 Task: Add Pacifica Tahitian Gardenia Spray Perfume, Clean Fragrance, Vegan to the cart.
Action: Mouse moved to (260, 138)
Screenshot: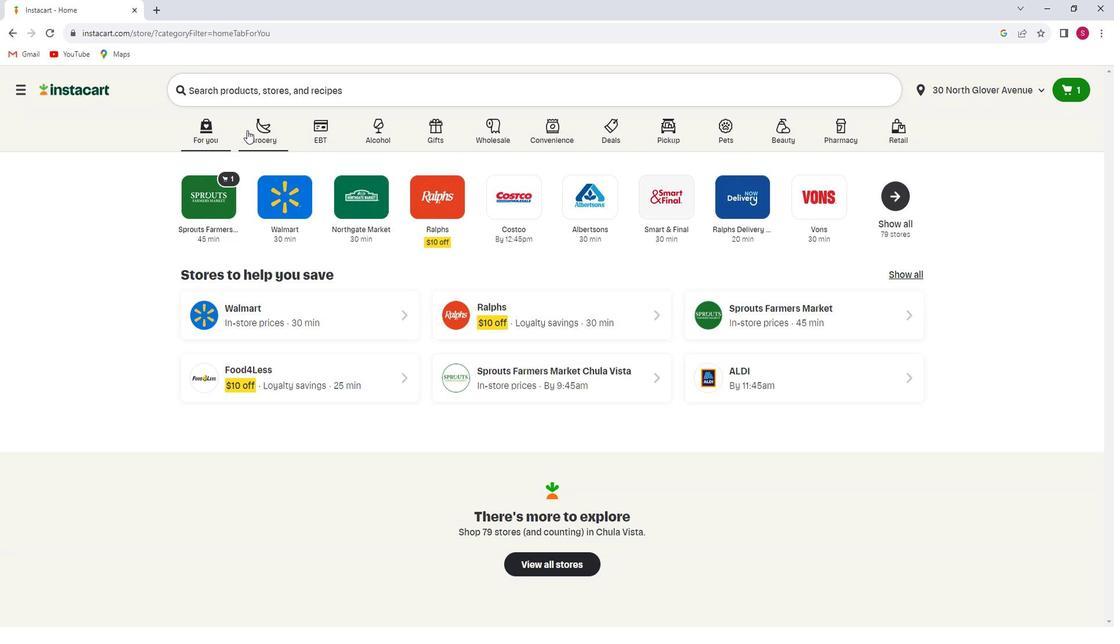 
Action: Mouse pressed left at (260, 138)
Screenshot: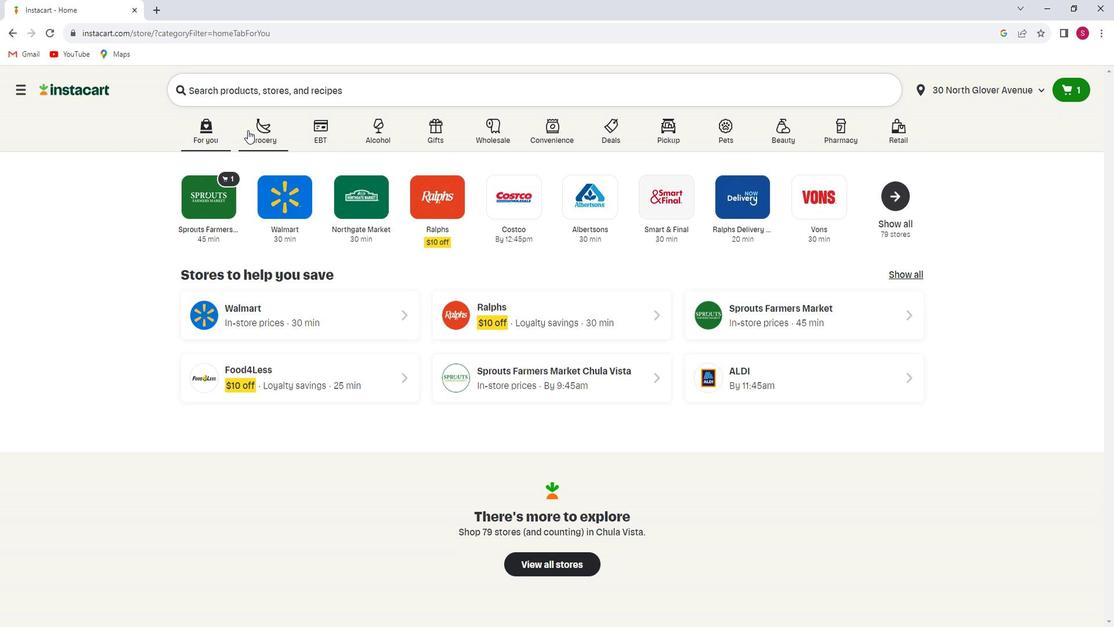 
Action: Mouse moved to (280, 344)
Screenshot: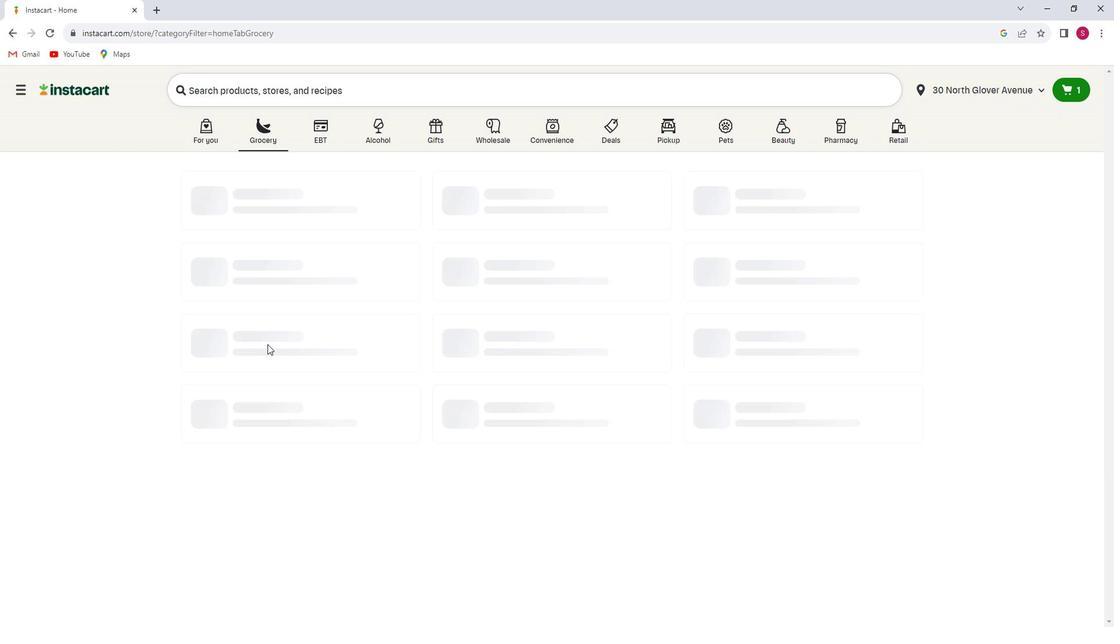 
Action: Mouse pressed left at (280, 344)
Screenshot: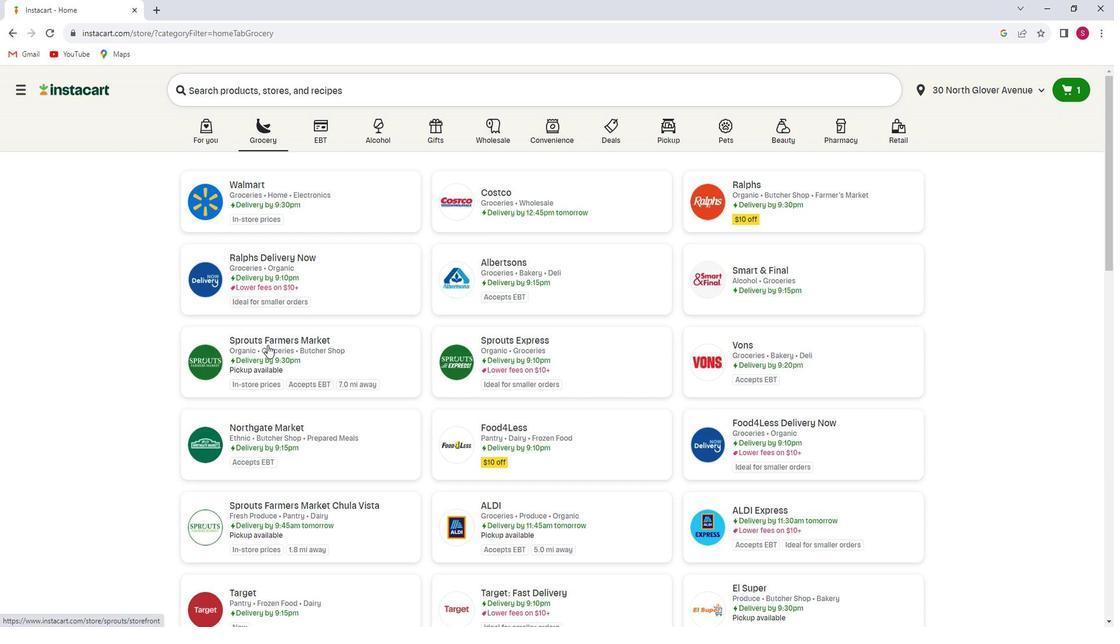 
Action: Mouse moved to (108, 353)
Screenshot: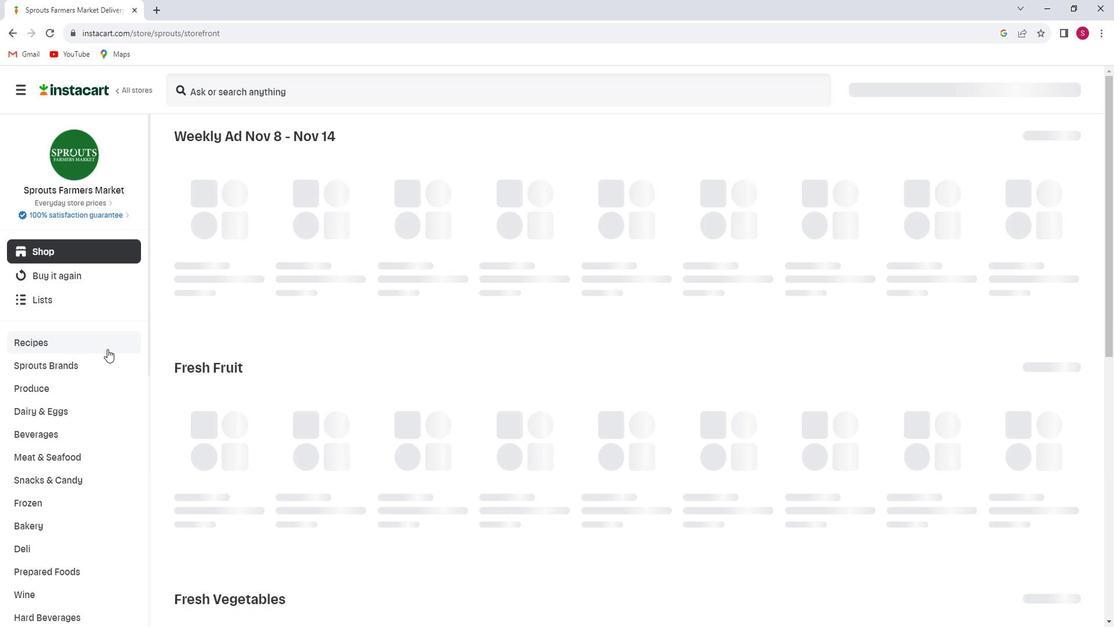 
Action: Mouse scrolled (108, 352) with delta (0, 0)
Screenshot: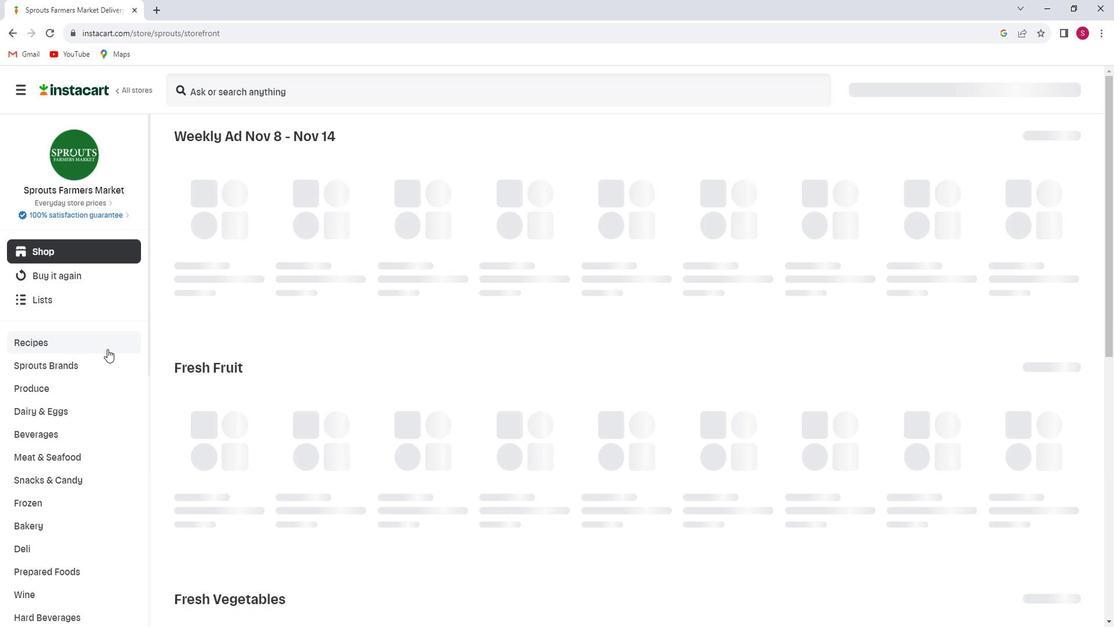 
Action: Mouse moved to (98, 371)
Screenshot: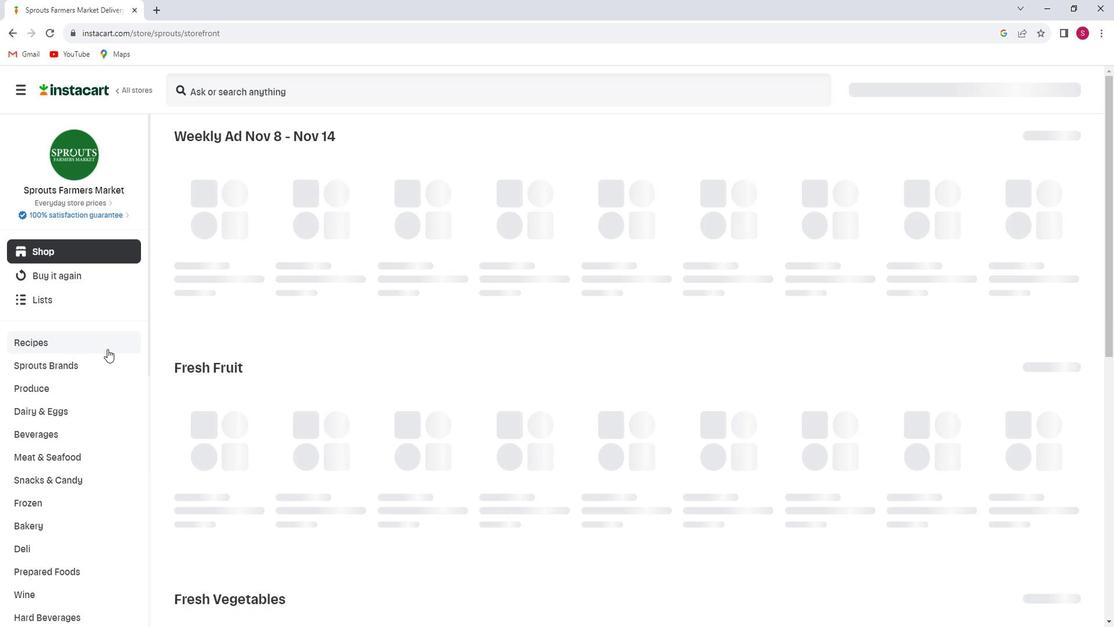 
Action: Mouse scrolled (98, 370) with delta (0, 0)
Screenshot: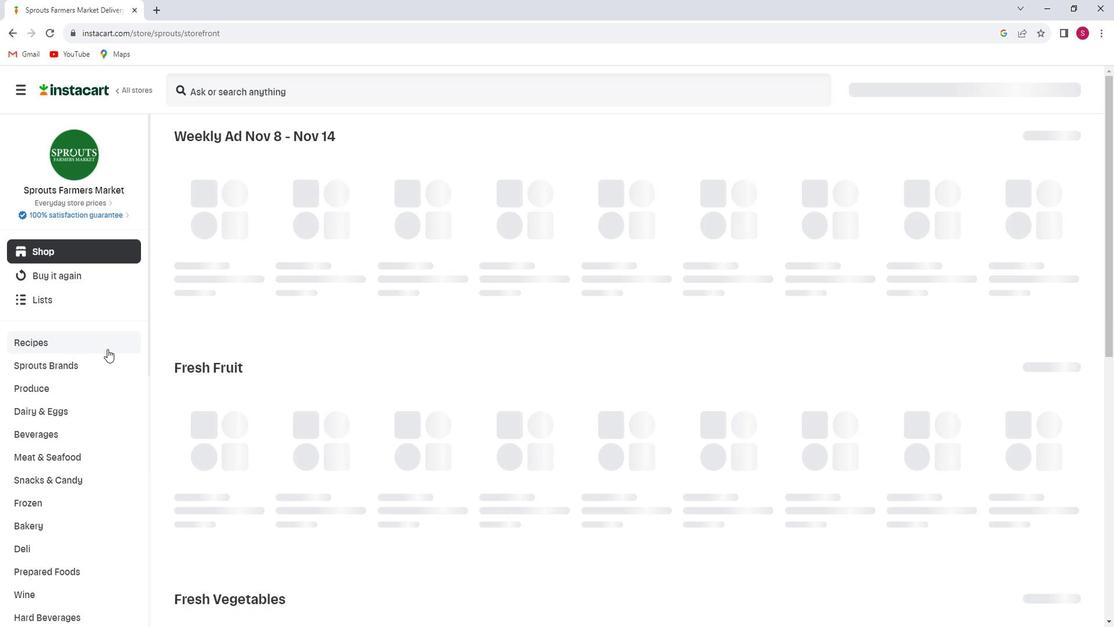 
Action: Mouse moved to (97, 376)
Screenshot: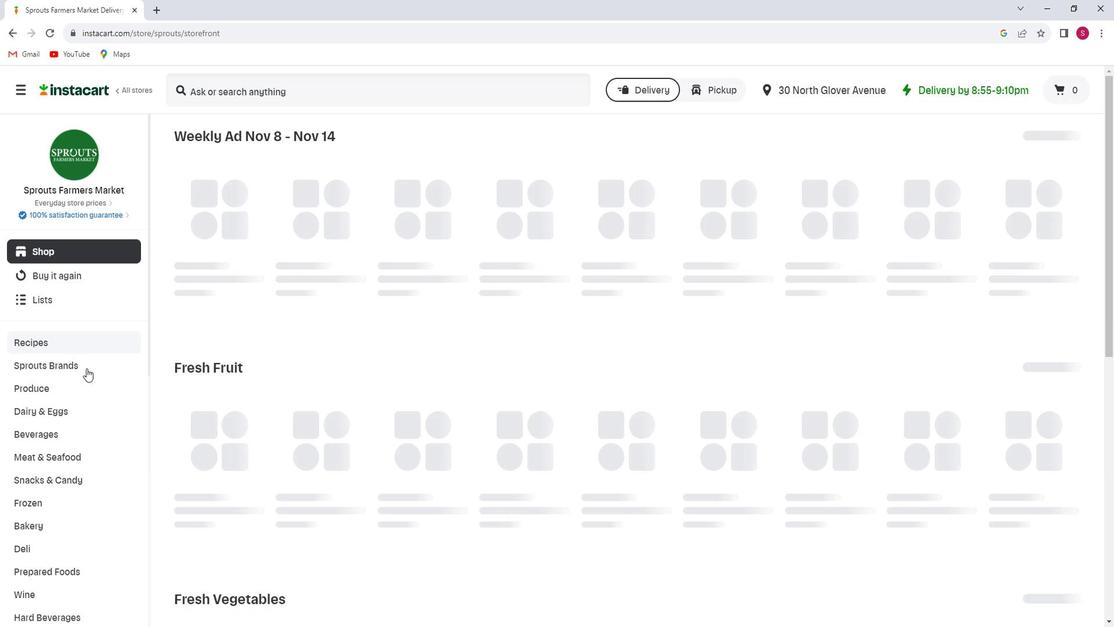 
Action: Mouse scrolled (97, 376) with delta (0, 0)
Screenshot: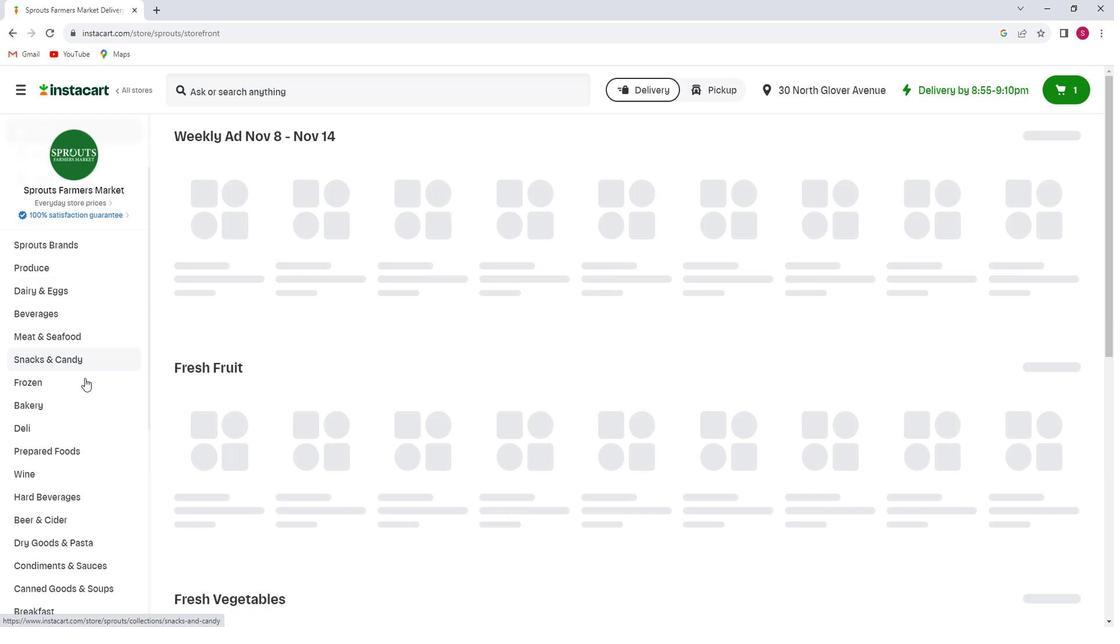 
Action: Mouse moved to (97, 377)
Screenshot: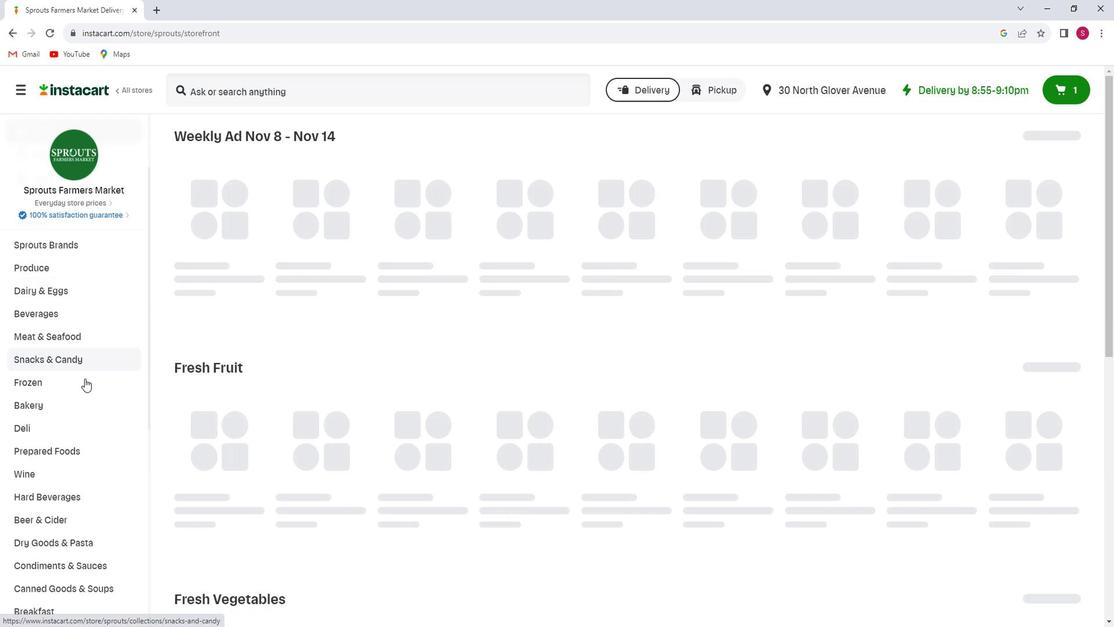 
Action: Mouse scrolled (97, 376) with delta (0, 0)
Screenshot: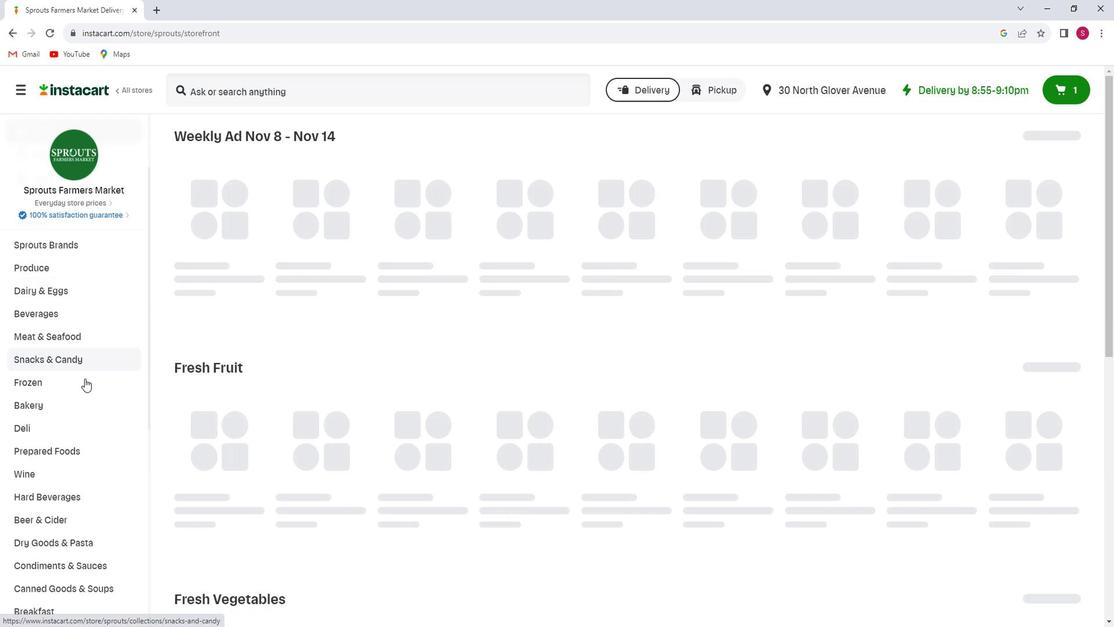 
Action: Mouse scrolled (97, 376) with delta (0, 0)
Screenshot: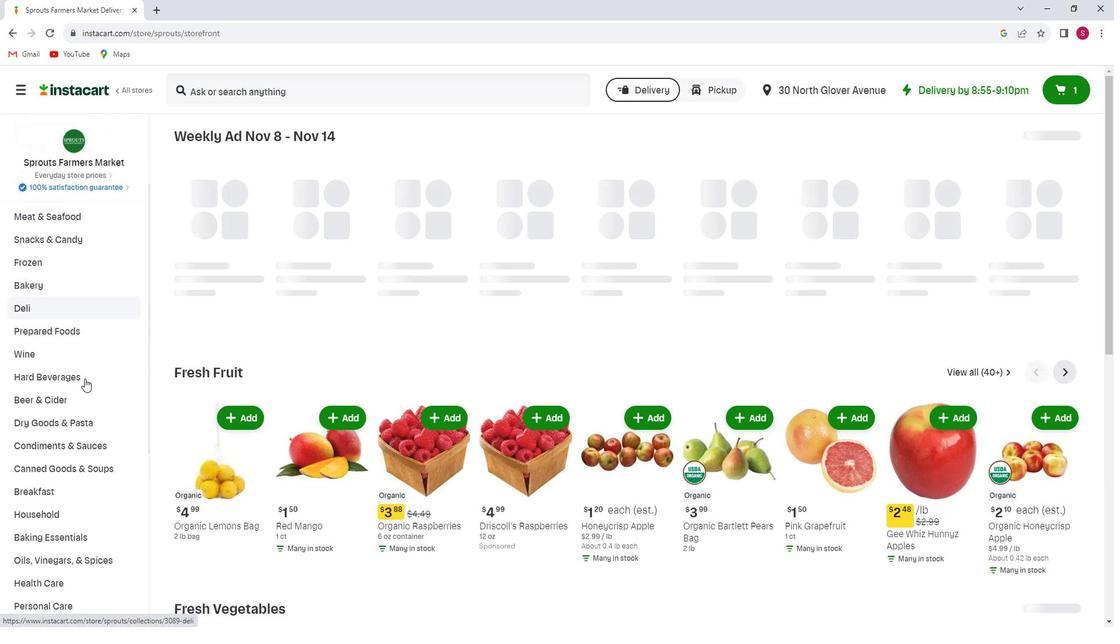 
Action: Mouse moved to (95, 381)
Screenshot: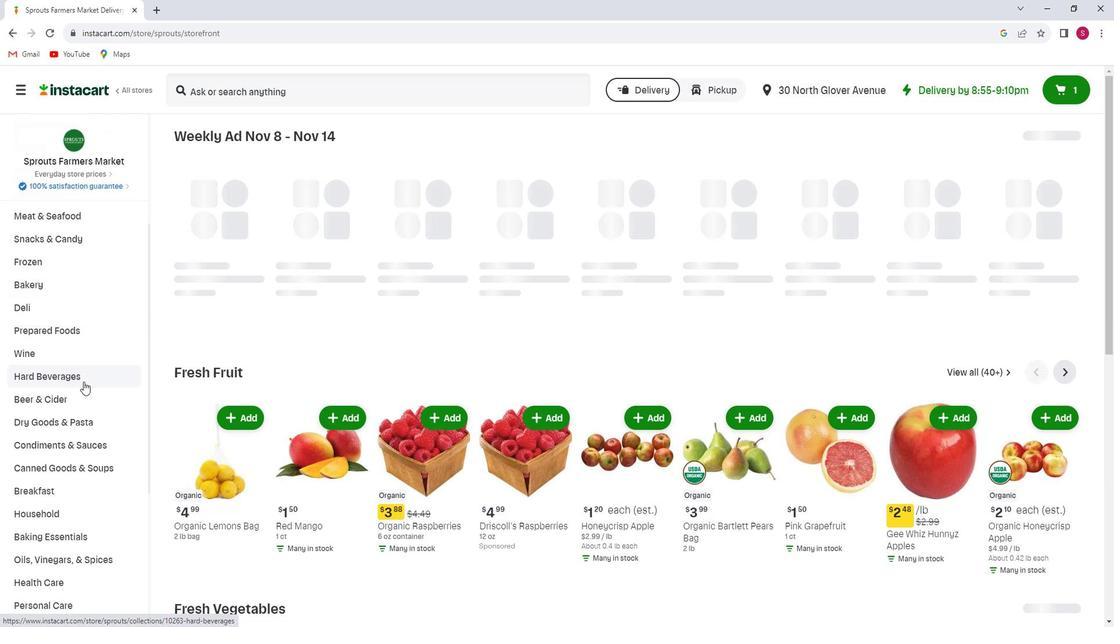 
Action: Mouse scrolled (95, 380) with delta (0, 0)
Screenshot: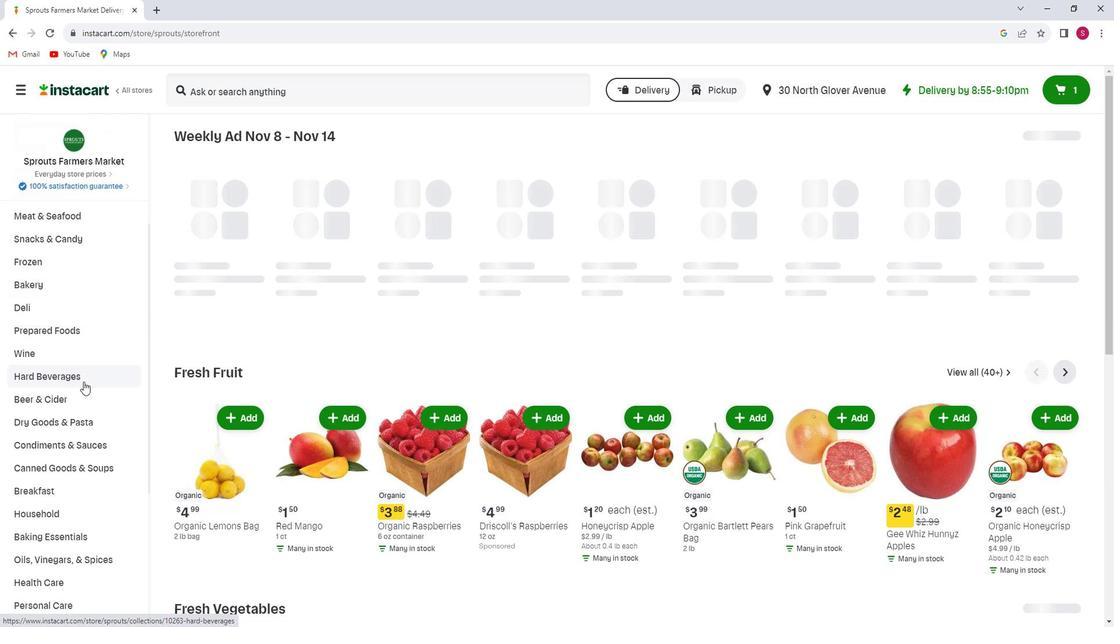 
Action: Mouse moved to (95, 382)
Screenshot: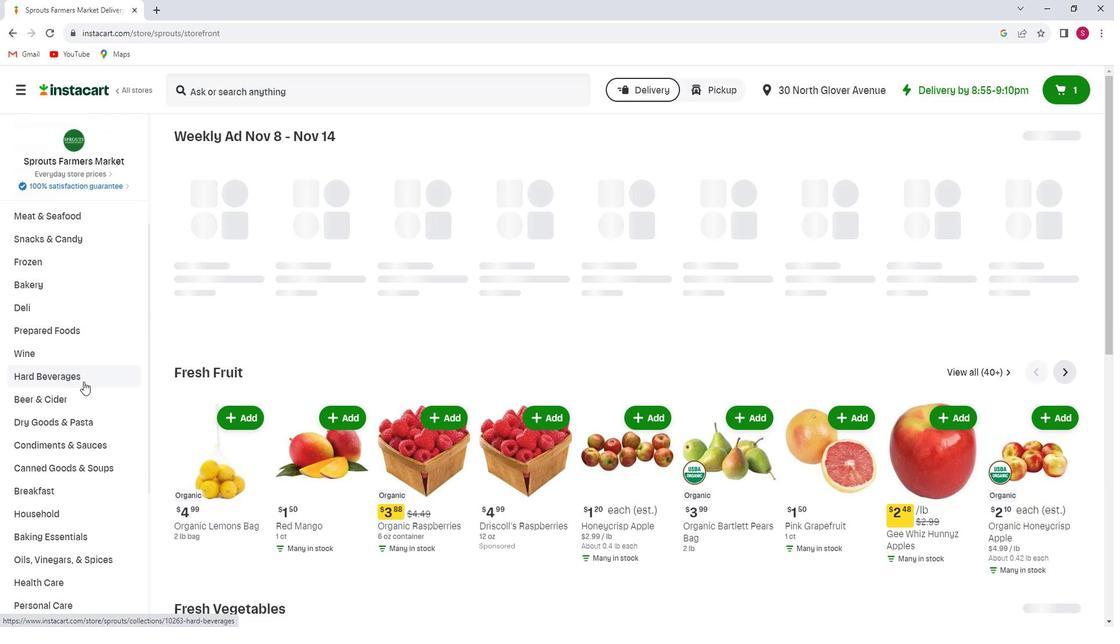 
Action: Mouse scrolled (95, 382) with delta (0, 0)
Screenshot: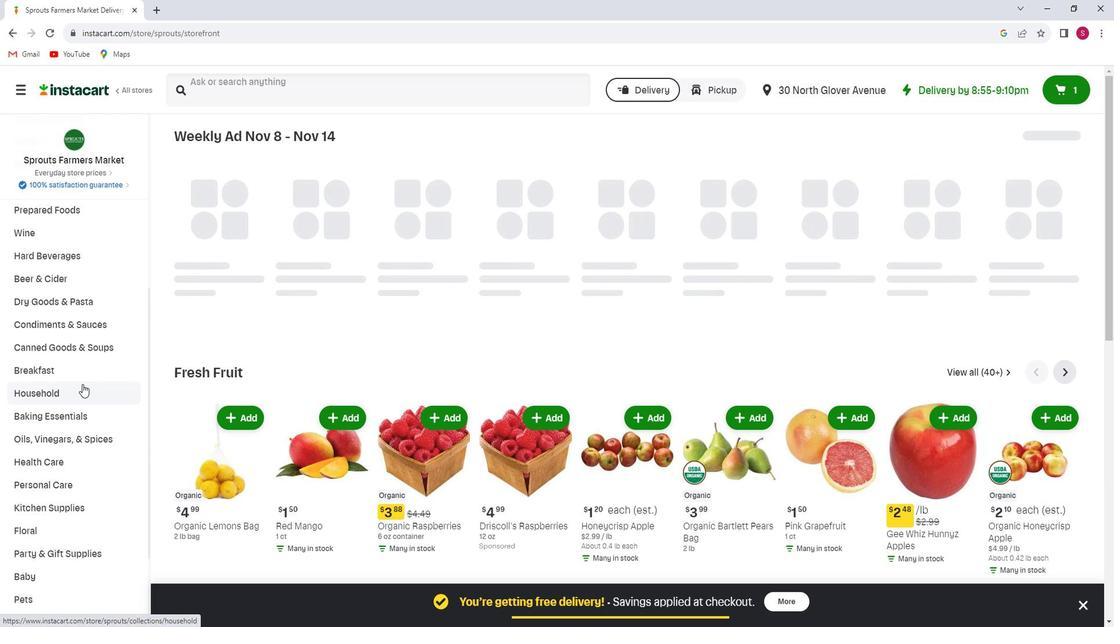 
Action: Mouse scrolled (95, 382) with delta (0, 0)
Screenshot: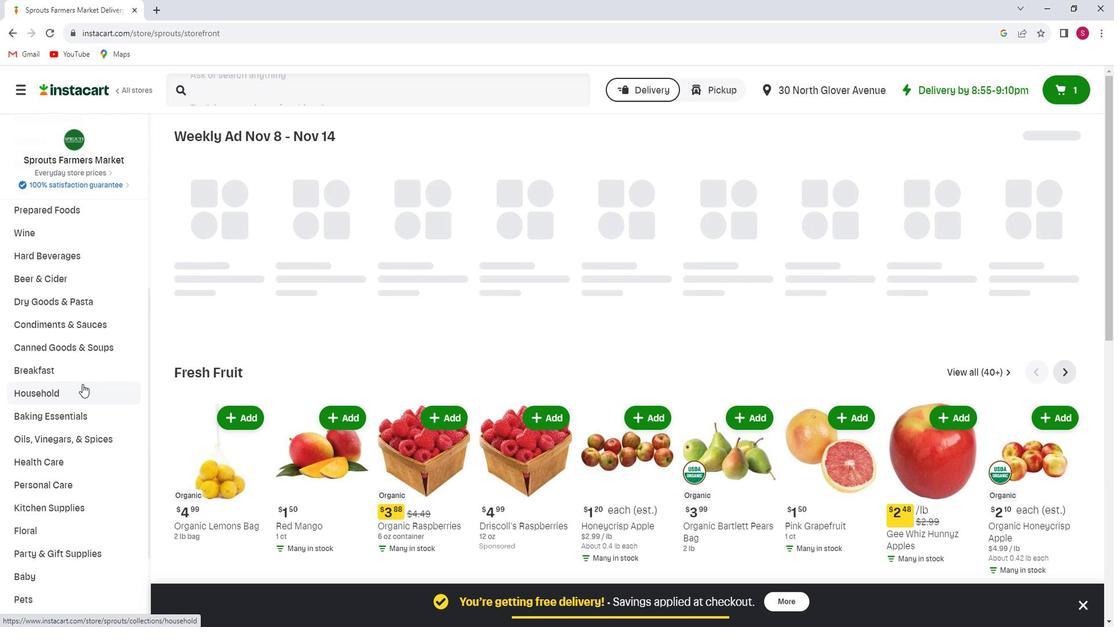 
Action: Mouse moved to (96, 367)
Screenshot: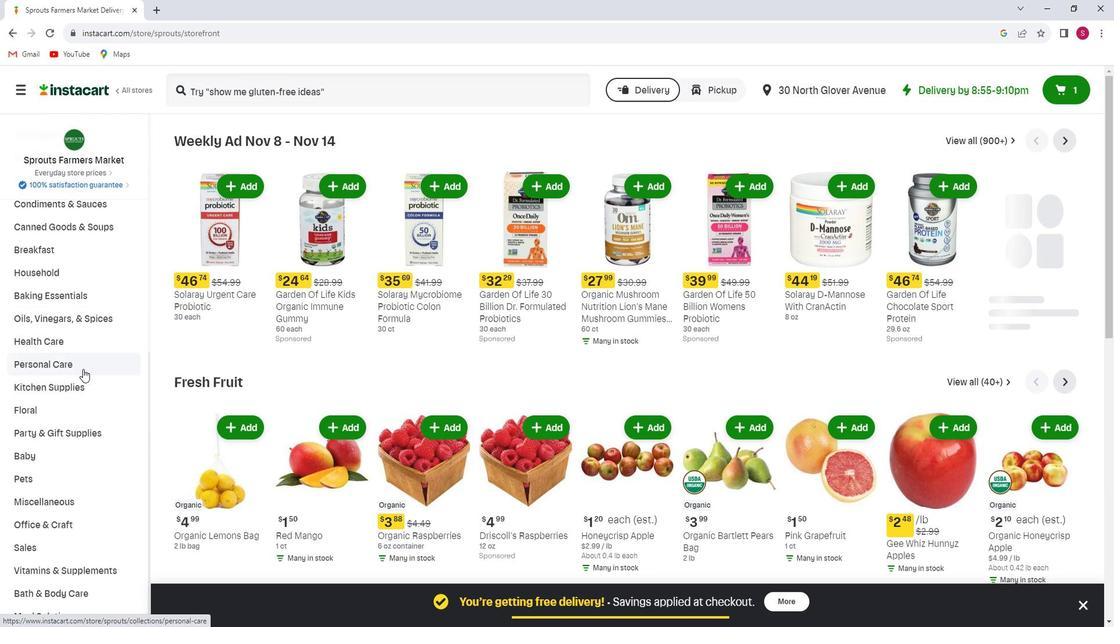 
Action: Mouse pressed left at (96, 367)
Screenshot: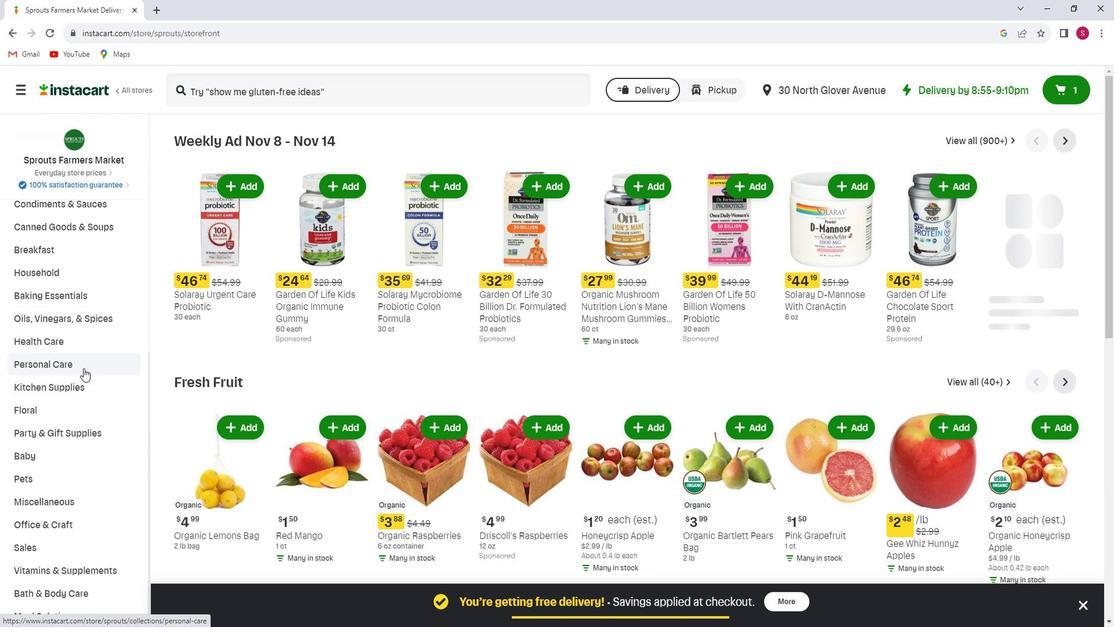 
Action: Mouse moved to (86, 415)
Screenshot: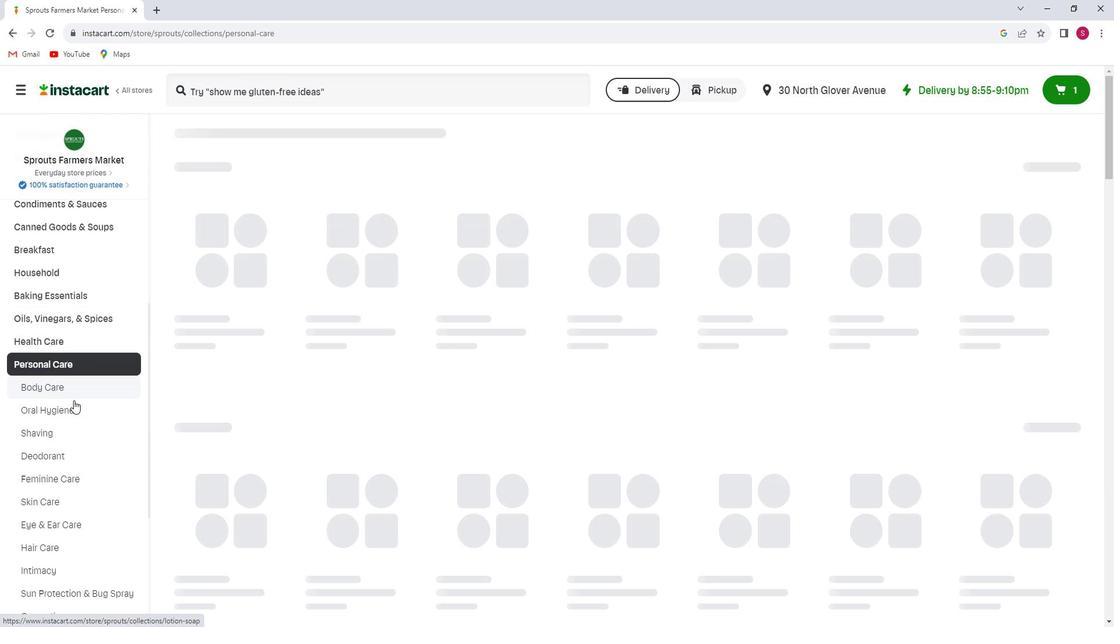 
Action: Mouse scrolled (86, 415) with delta (0, 0)
Screenshot: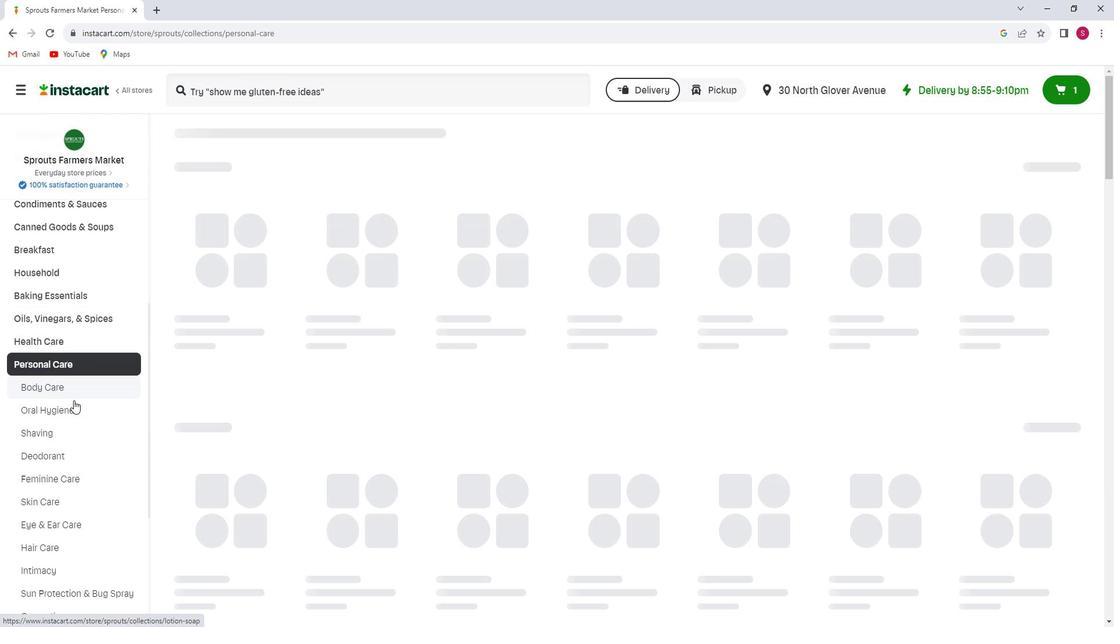 
Action: Mouse moved to (86, 419)
Screenshot: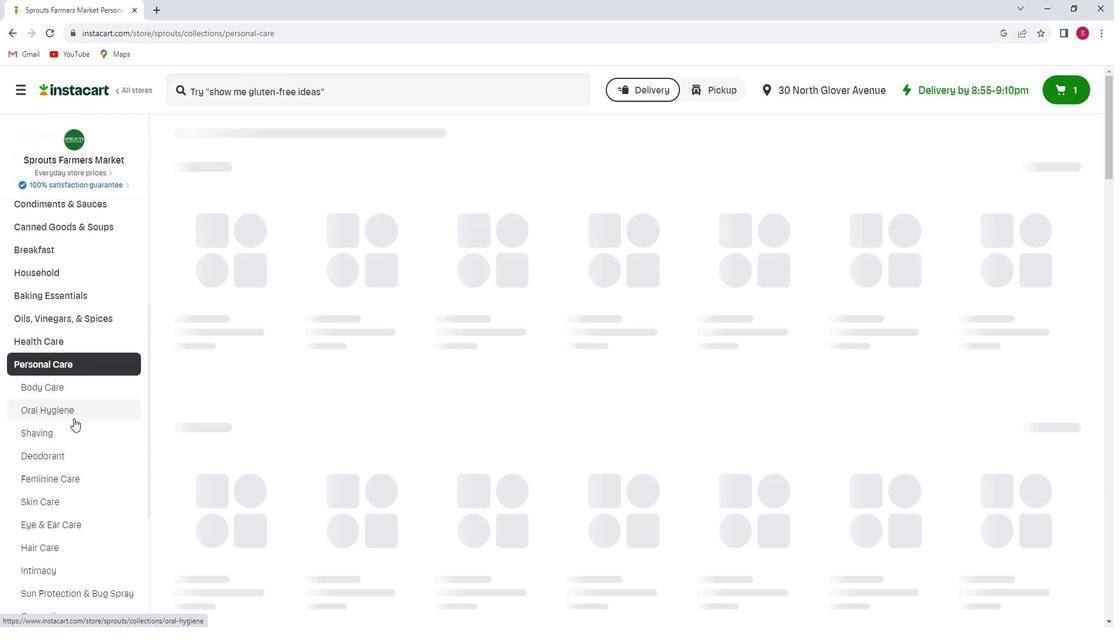 
Action: Mouse scrolled (86, 418) with delta (0, 0)
Screenshot: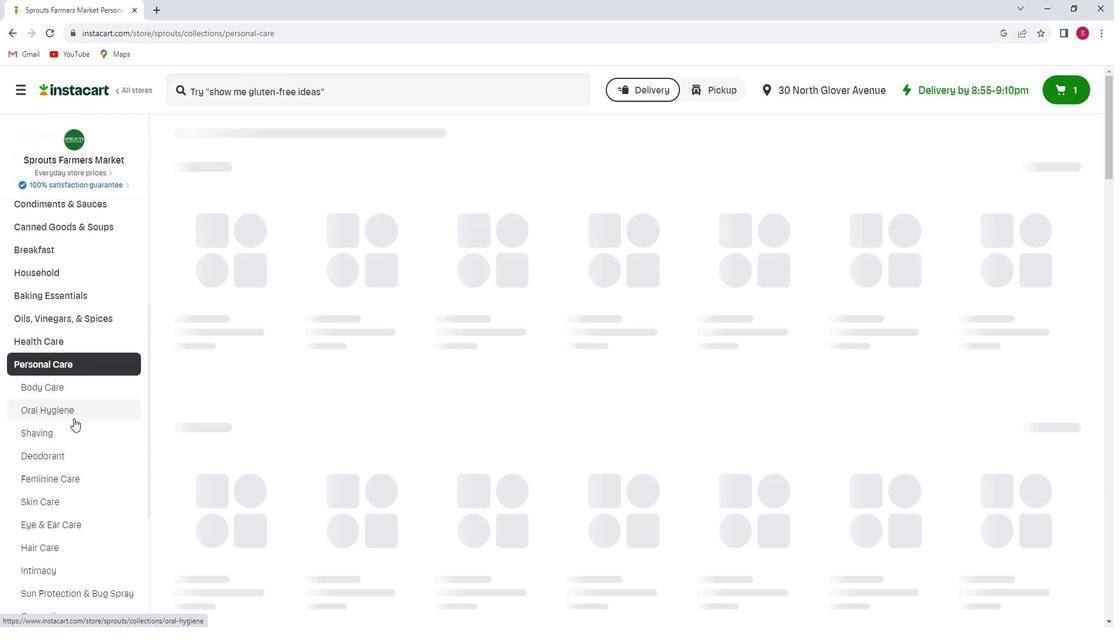 
Action: Mouse moved to (86, 421)
Screenshot: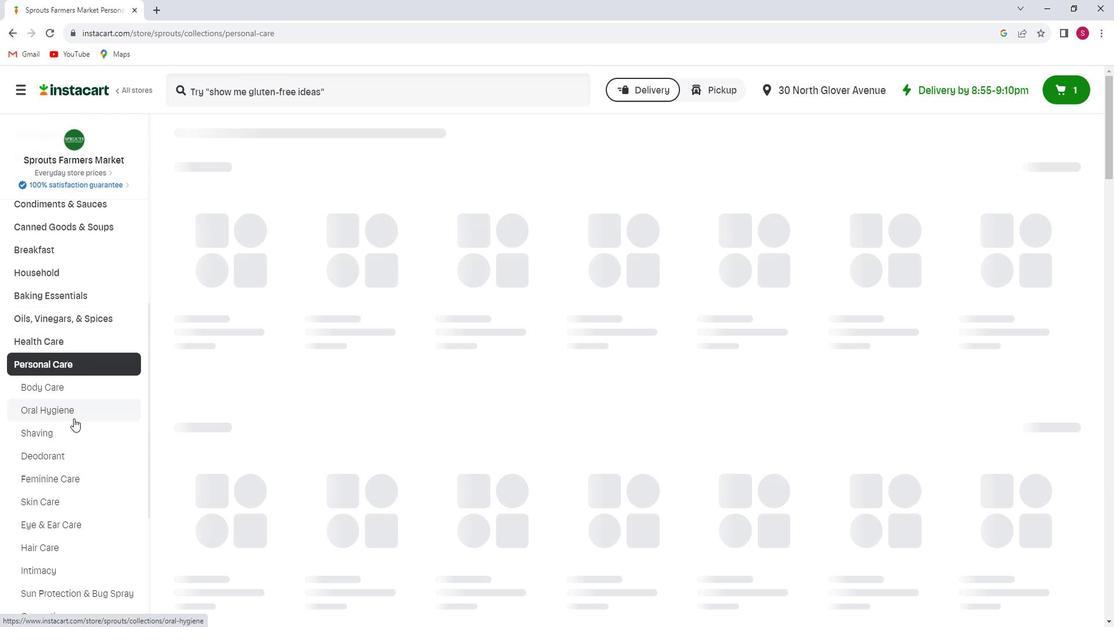 
Action: Mouse scrolled (86, 420) with delta (0, 0)
Screenshot: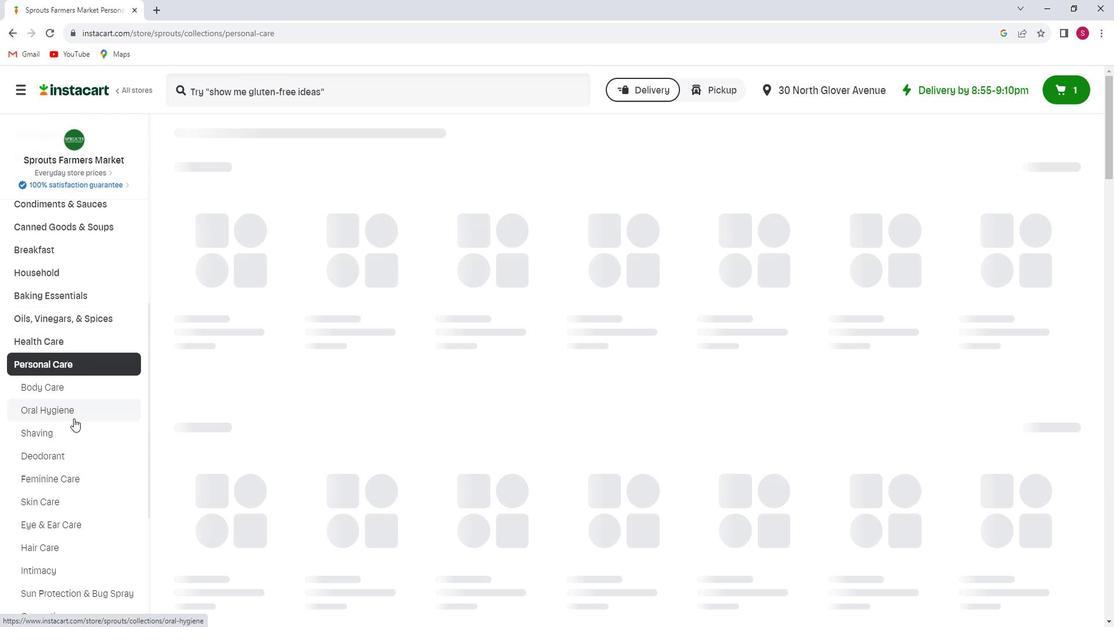 
Action: Mouse moved to (86, 434)
Screenshot: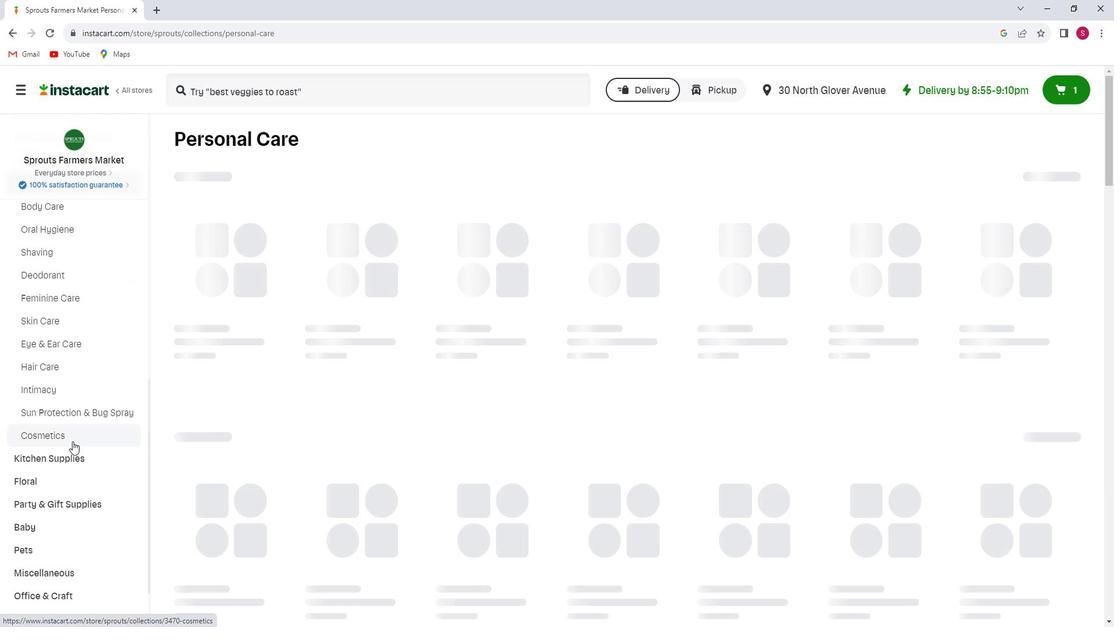 
Action: Mouse pressed left at (86, 434)
Screenshot: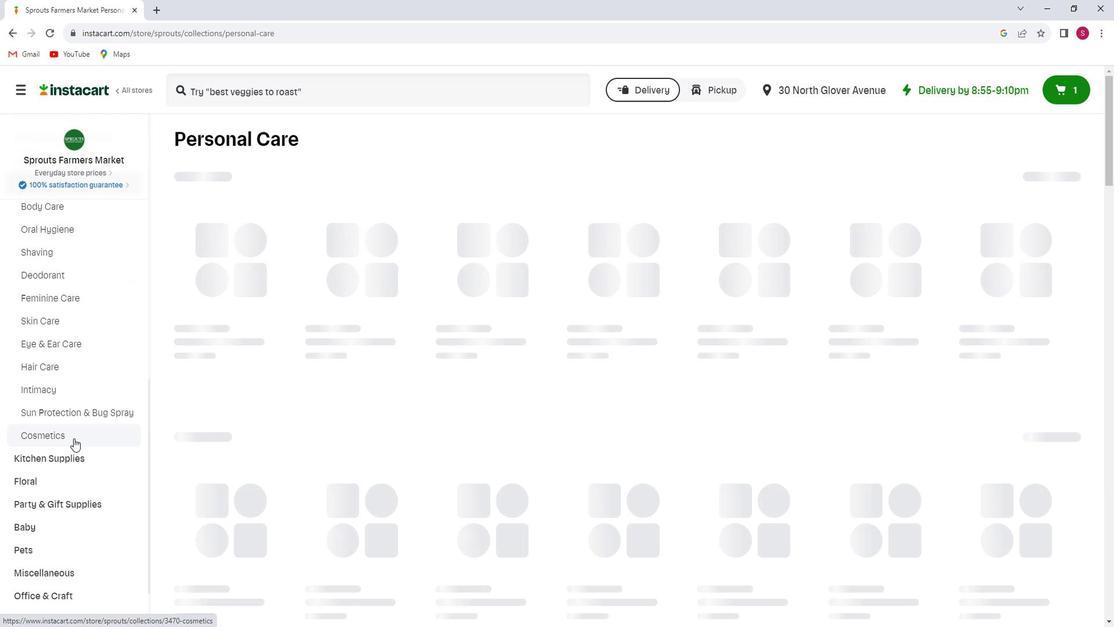 
Action: Mouse moved to (378, 189)
Screenshot: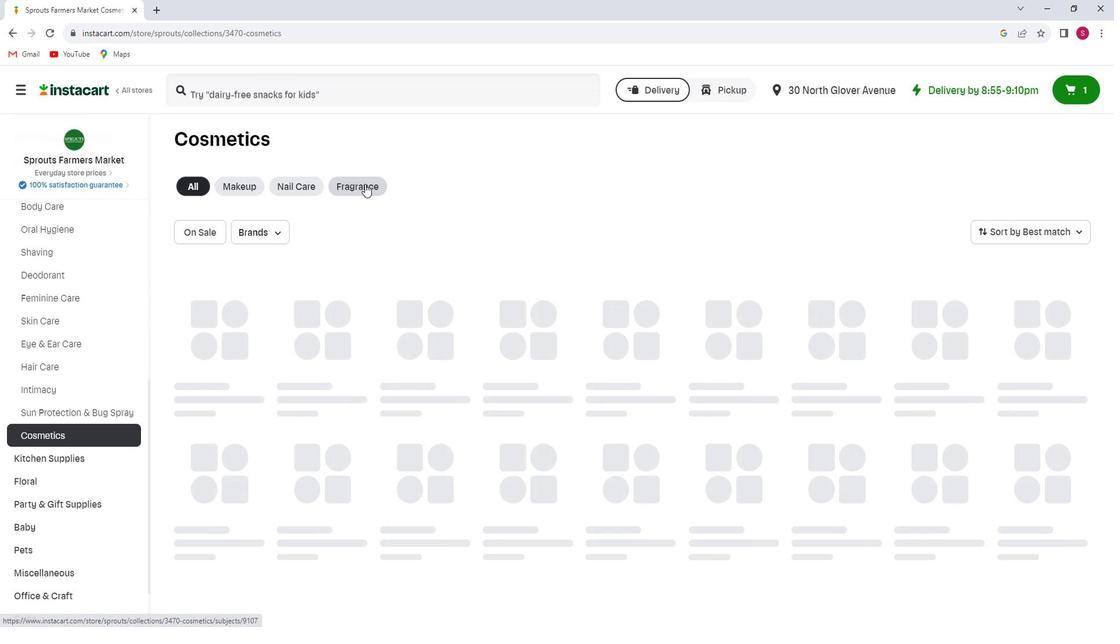 
Action: Mouse pressed left at (378, 189)
Screenshot: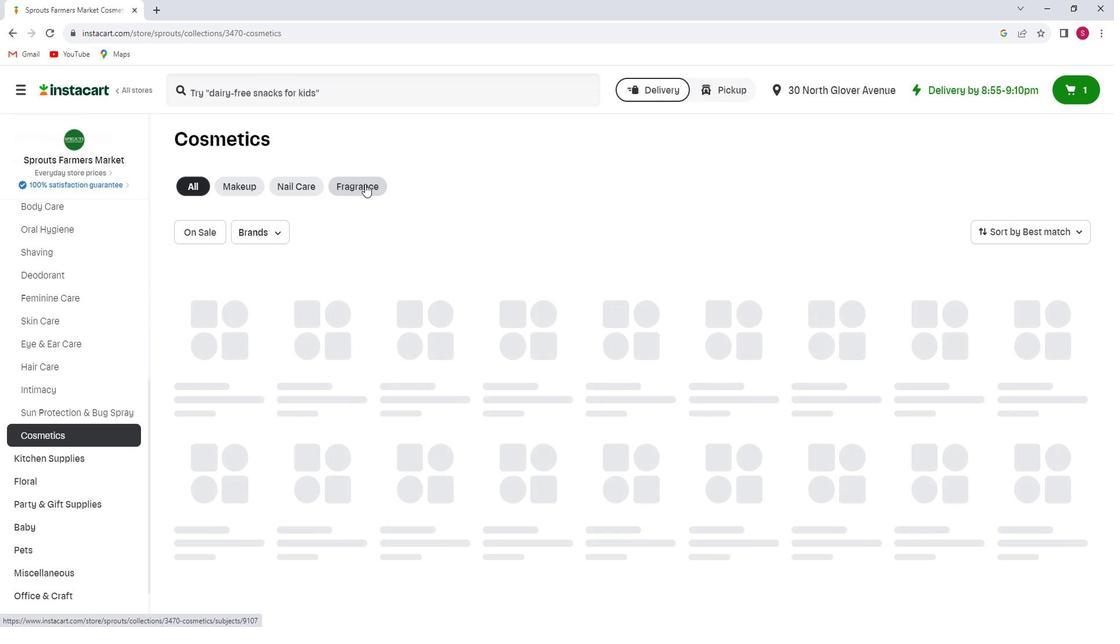 
Action: Mouse moved to (336, 102)
Screenshot: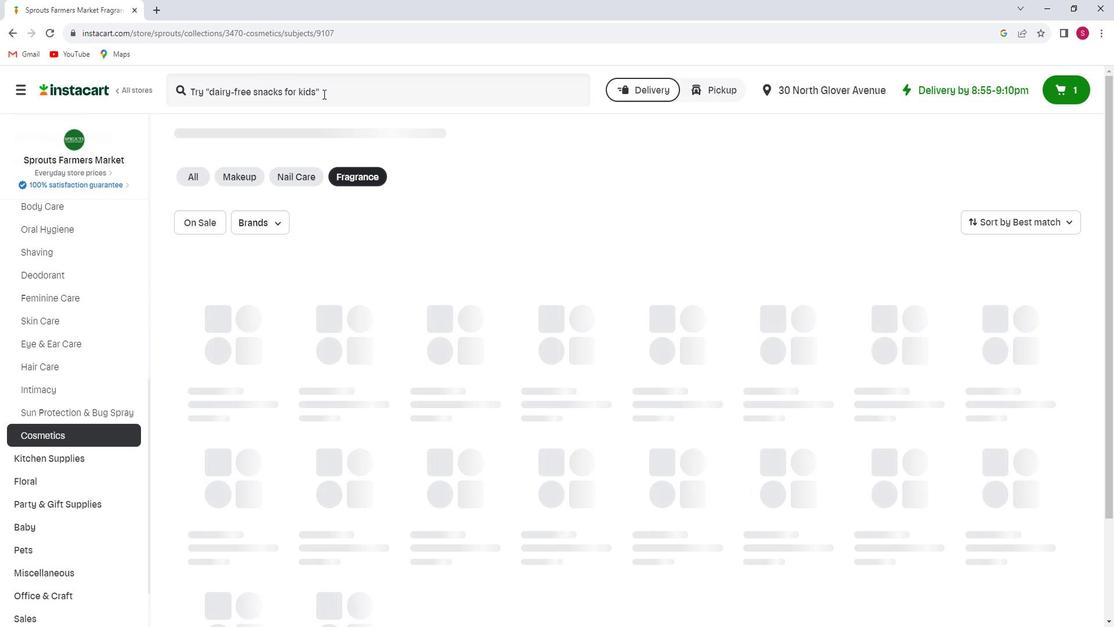 
Action: Mouse pressed left at (336, 102)
Screenshot: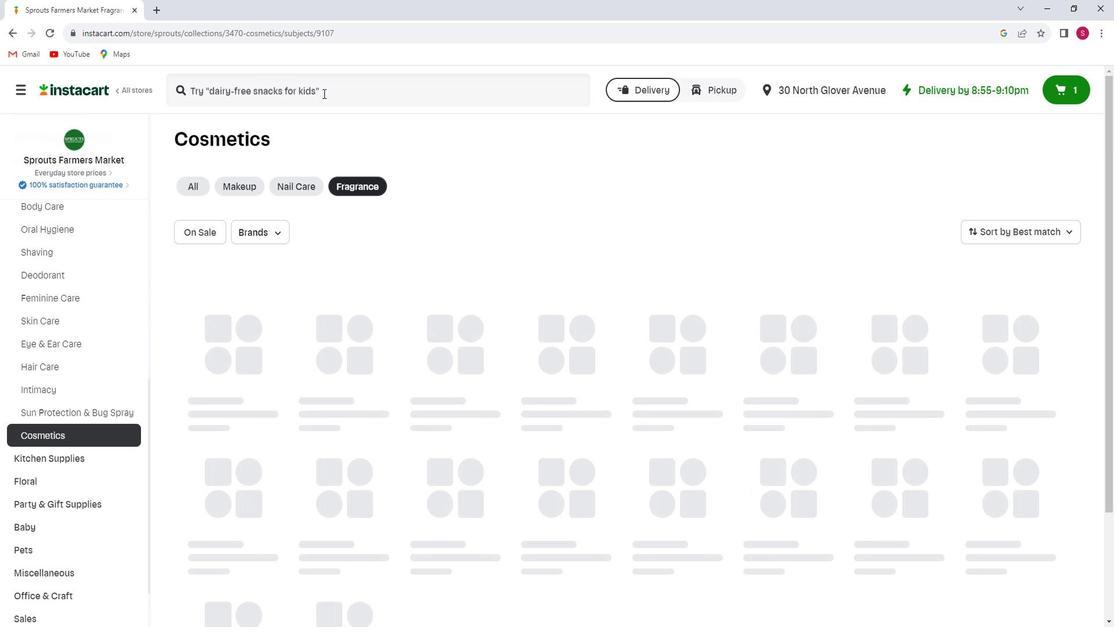 
Action: Key pressed <Key.shift>Pacifu<Key.backspace>ica<Key.space><Key.shift>Tahitian<Key.space><Key.shift>Gardenia<Key.space><Key.shift>Spray<Key.space><Key.shift>Perfume,<Key.space><Key.shift>Clean<Key.space><Key.shift>Fragrance,<Key.space><Key.shift>Vegan<Key.enter>
Screenshot: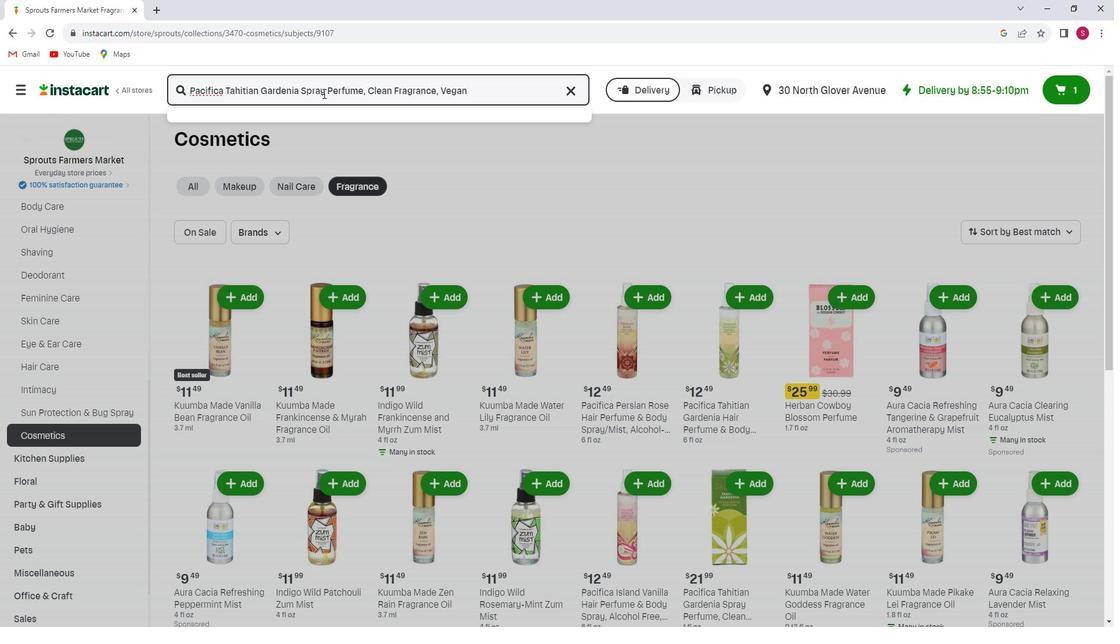 
Action: Mouse moved to (335, 199)
Screenshot: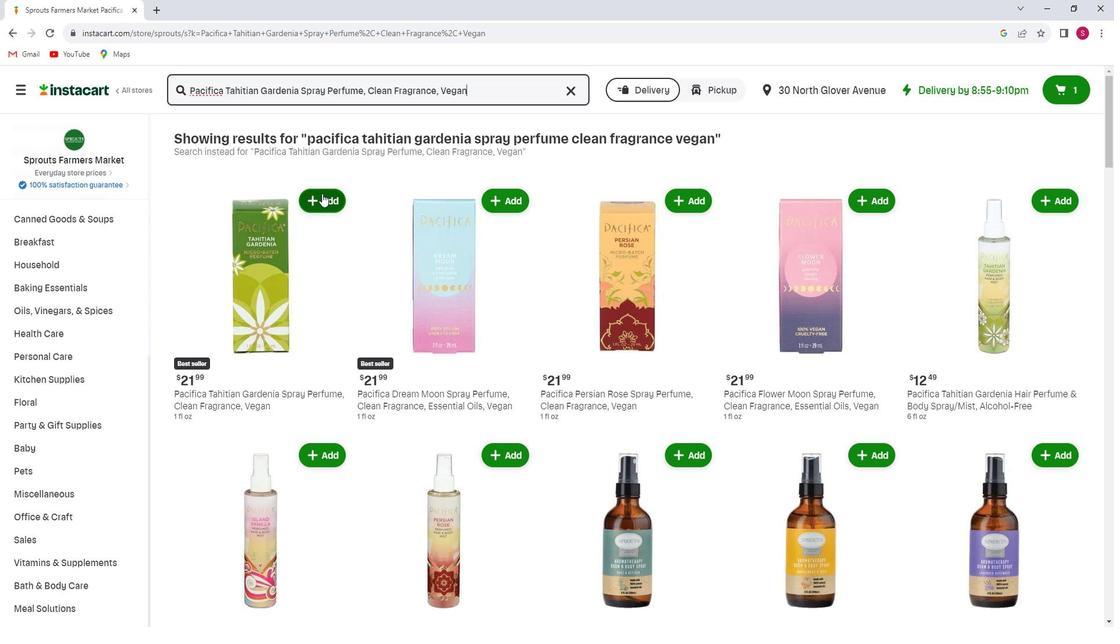 
Action: Mouse pressed left at (335, 199)
Screenshot: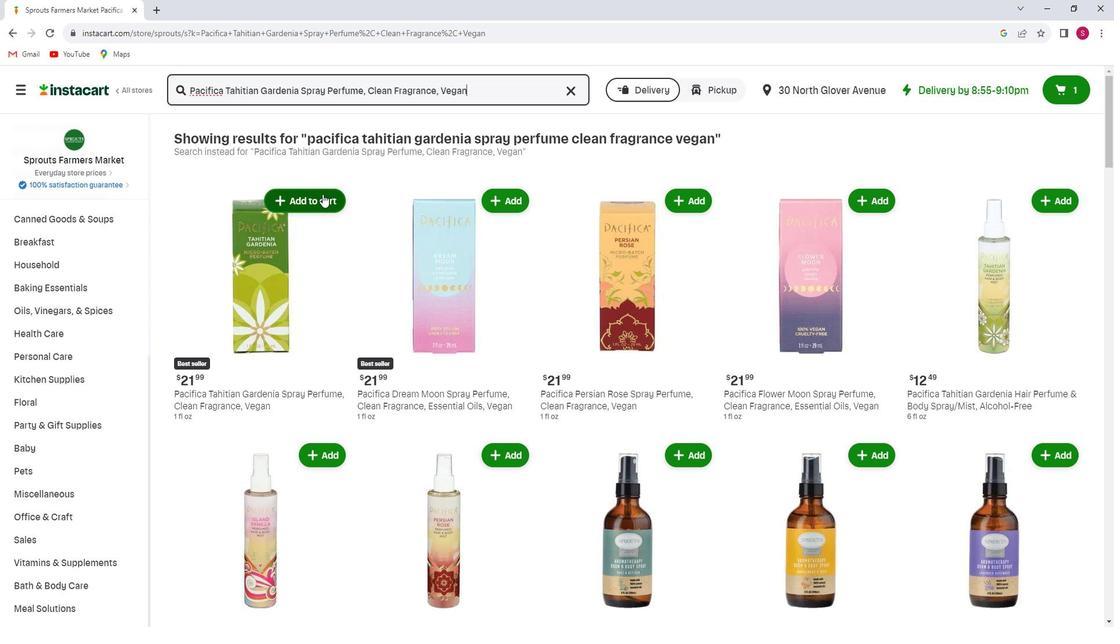 
Action: Mouse moved to (346, 264)
Screenshot: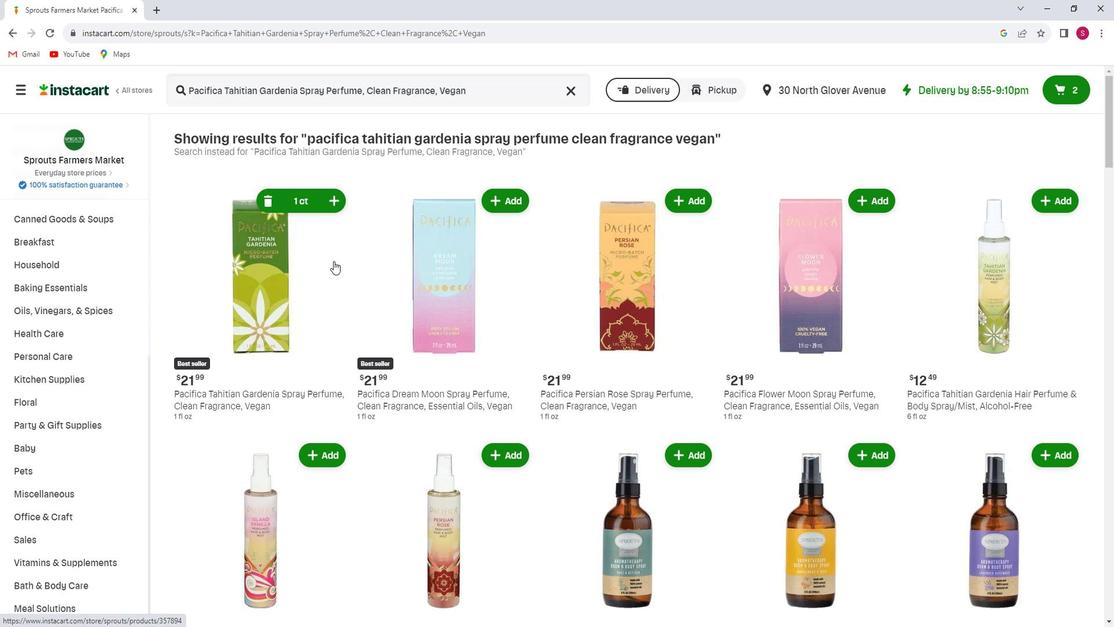 
